 Task: Select type "Relocation".
Action: Mouse moved to (774, 102)
Screenshot: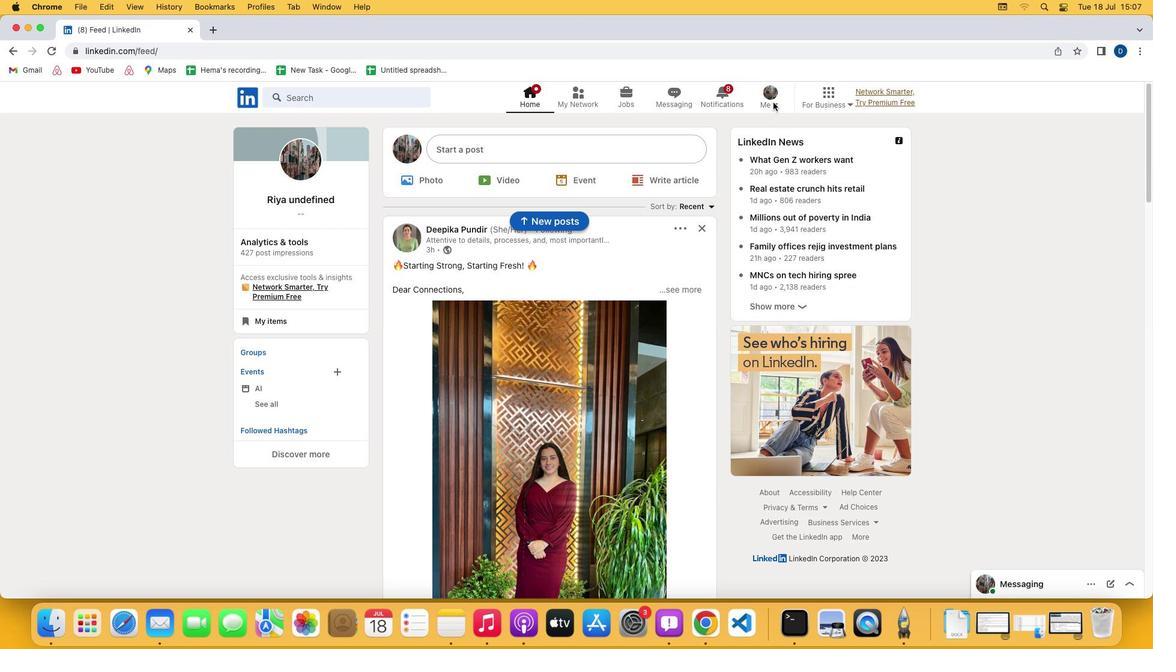 
Action: Mouse pressed left at (774, 102)
Screenshot: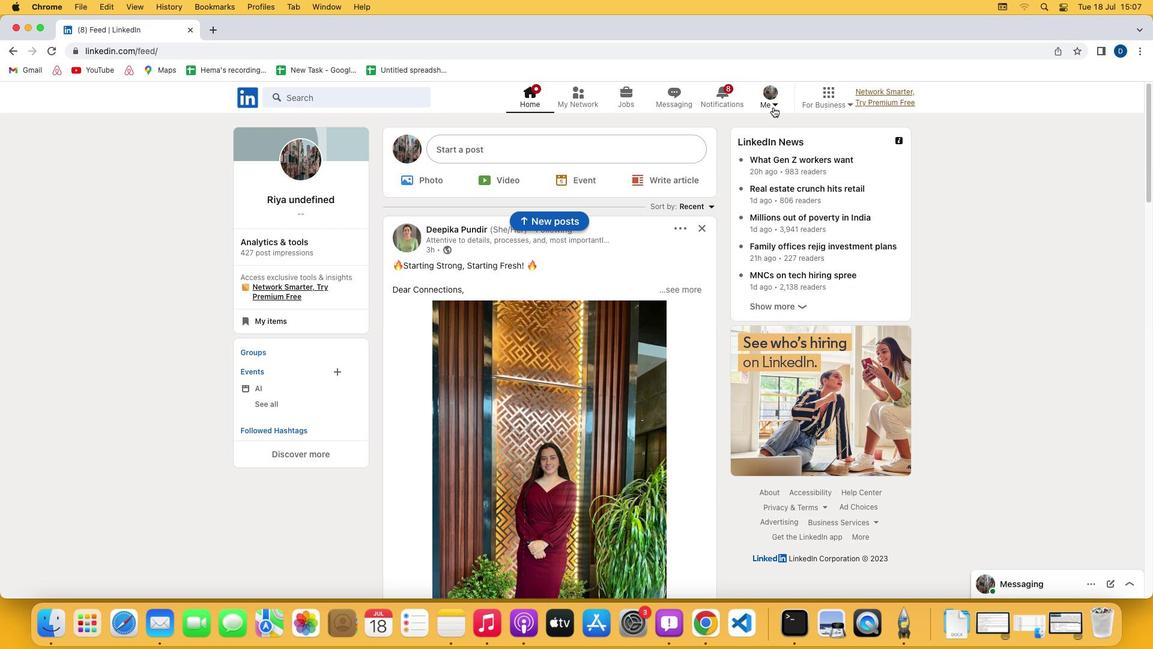
Action: Mouse moved to (774, 101)
Screenshot: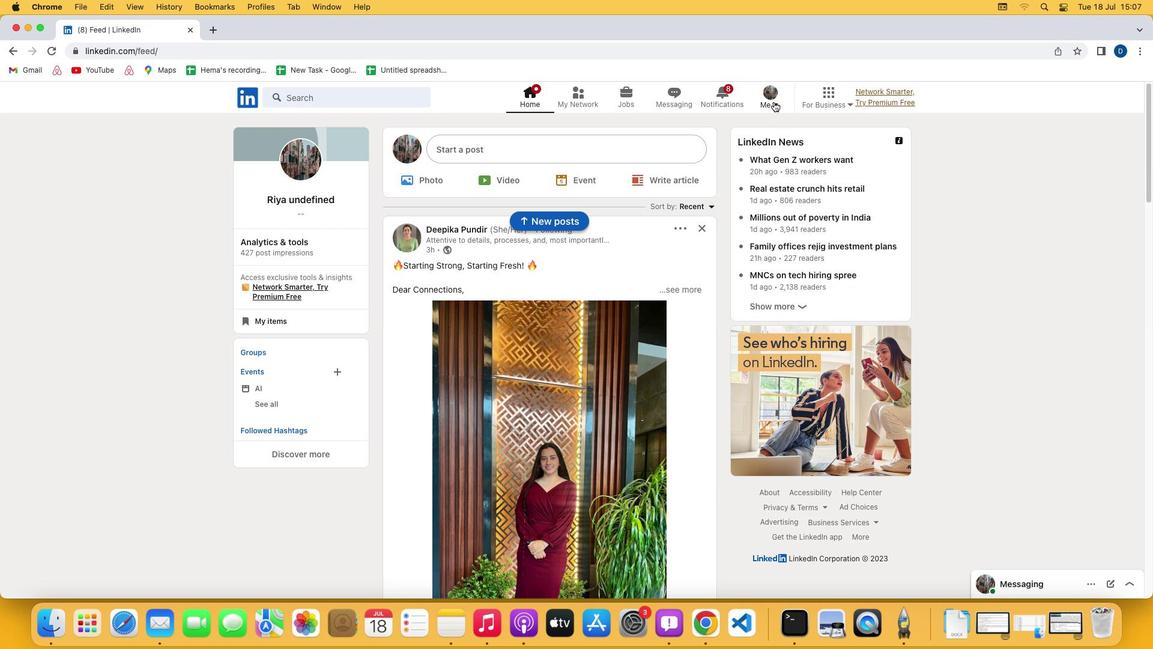 
Action: Mouse pressed left at (774, 101)
Screenshot: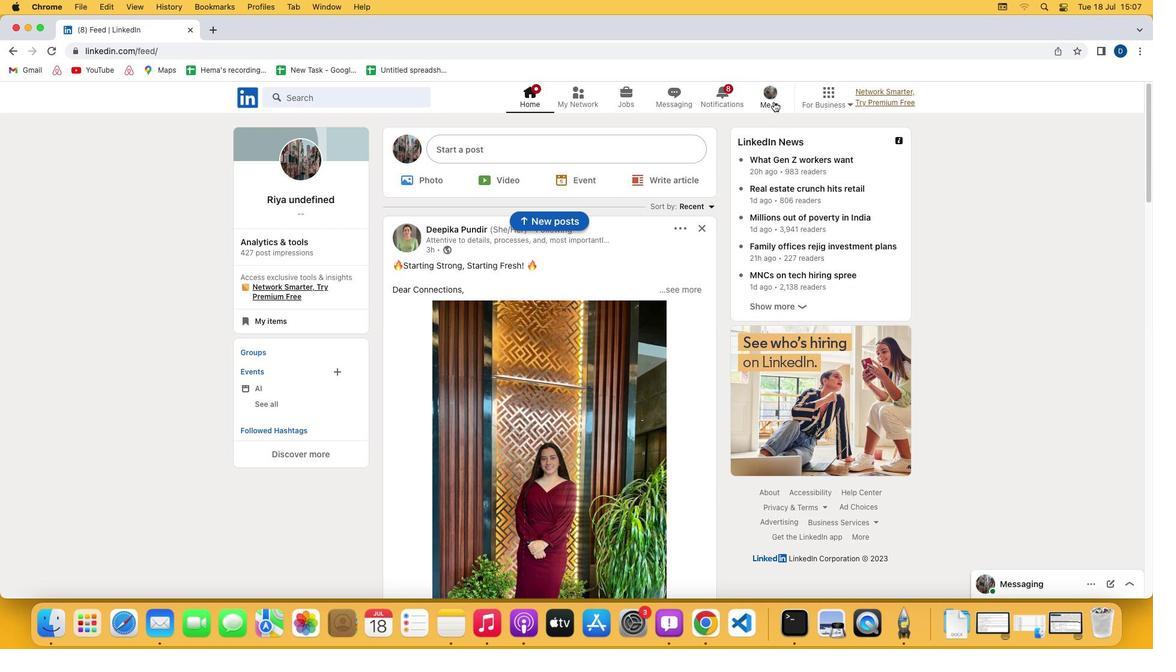 
Action: Mouse moved to (720, 168)
Screenshot: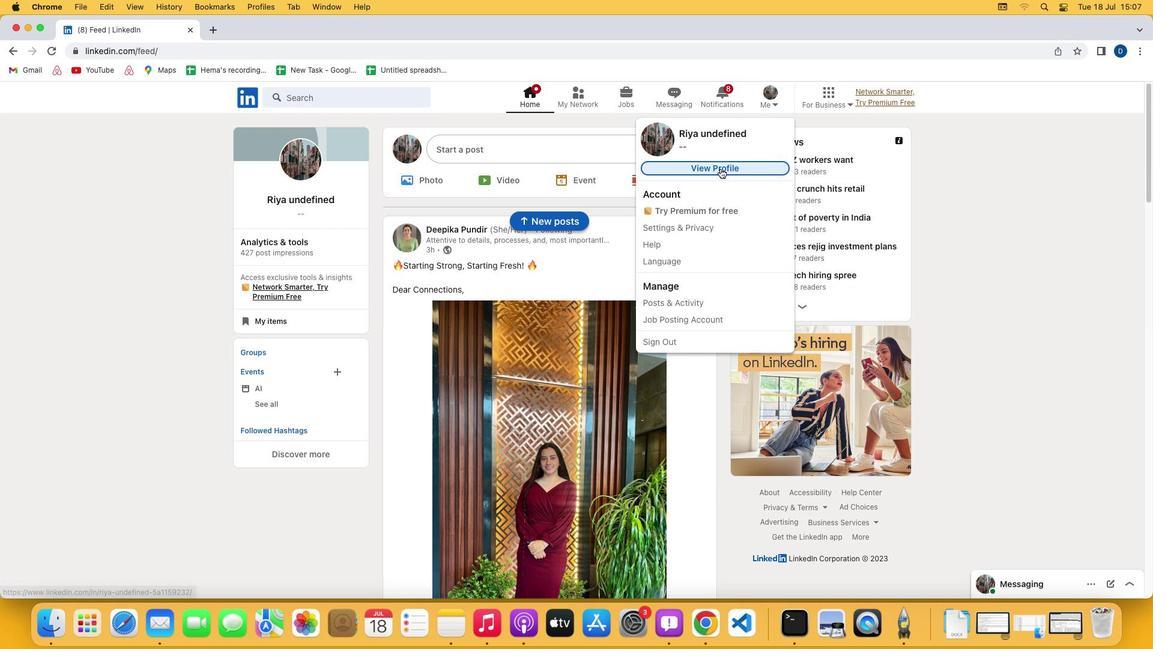 
Action: Mouse pressed left at (720, 168)
Screenshot: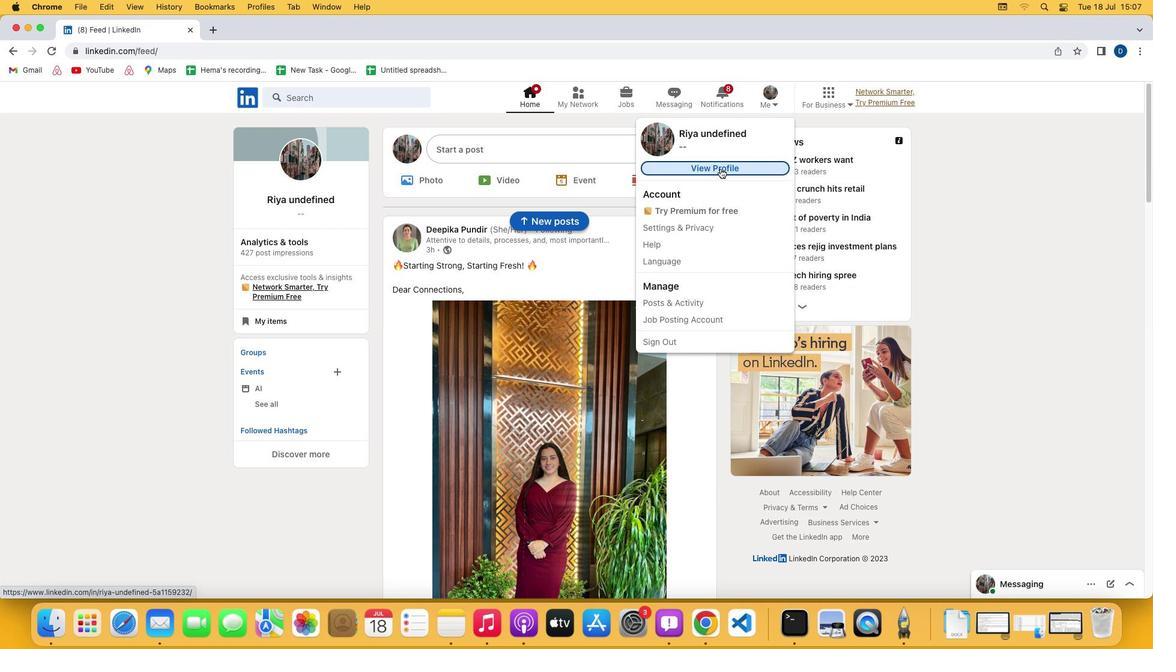 
Action: Mouse moved to (356, 402)
Screenshot: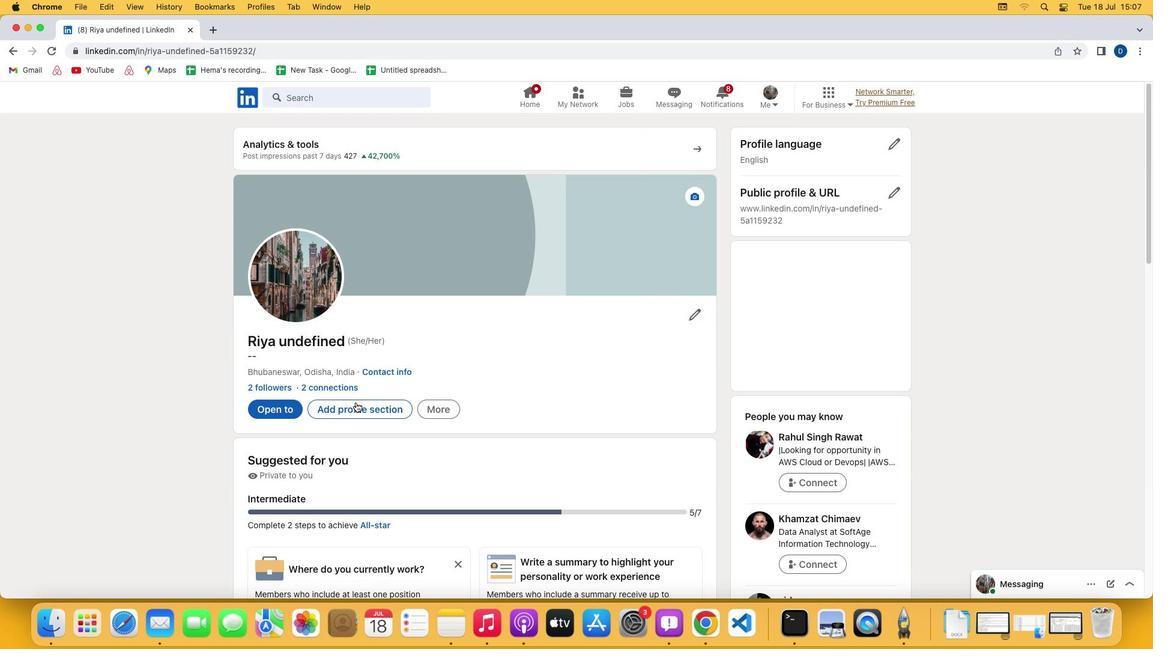 
Action: Mouse pressed left at (356, 402)
Screenshot: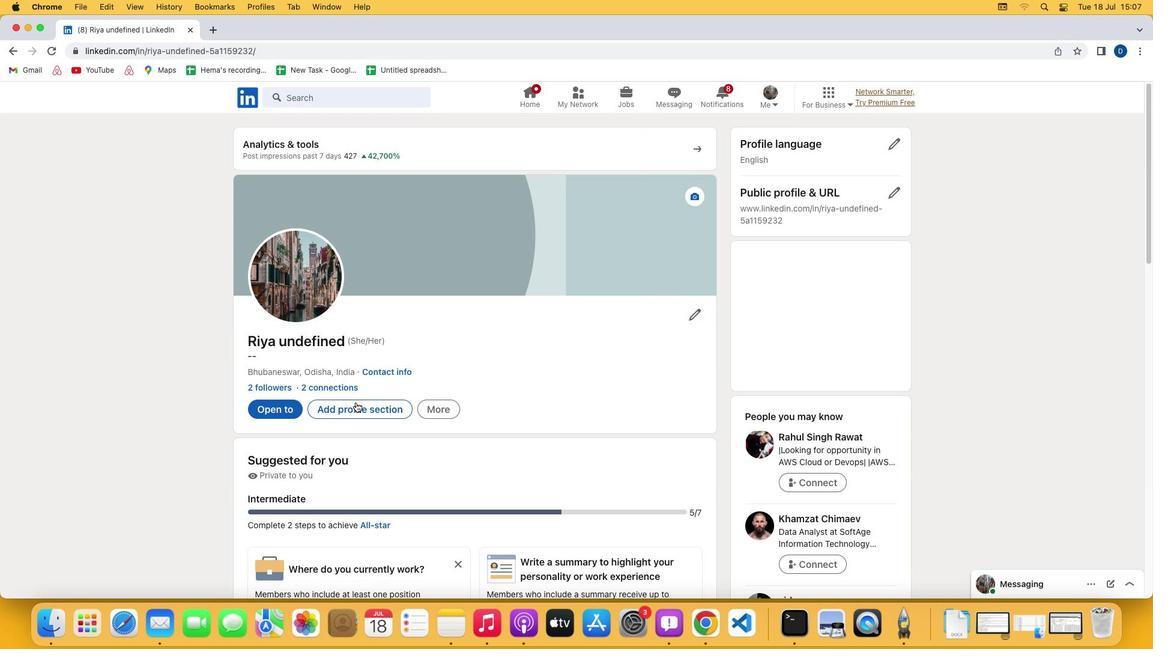 
Action: Mouse moved to (455, 296)
Screenshot: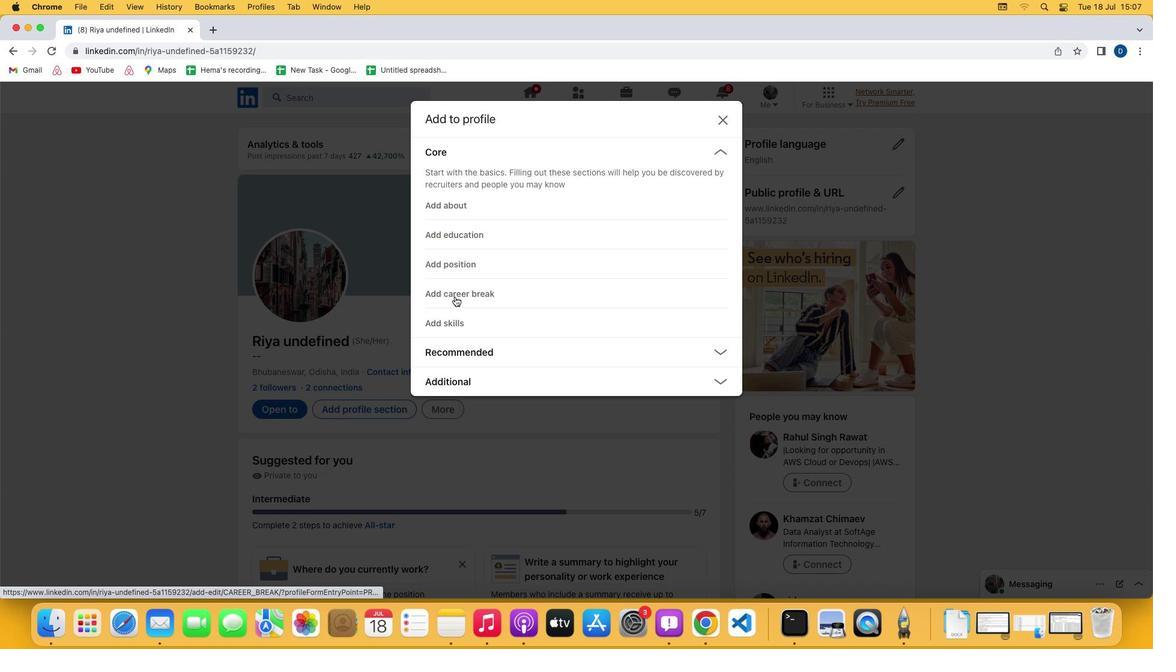 
Action: Mouse pressed left at (455, 296)
Screenshot: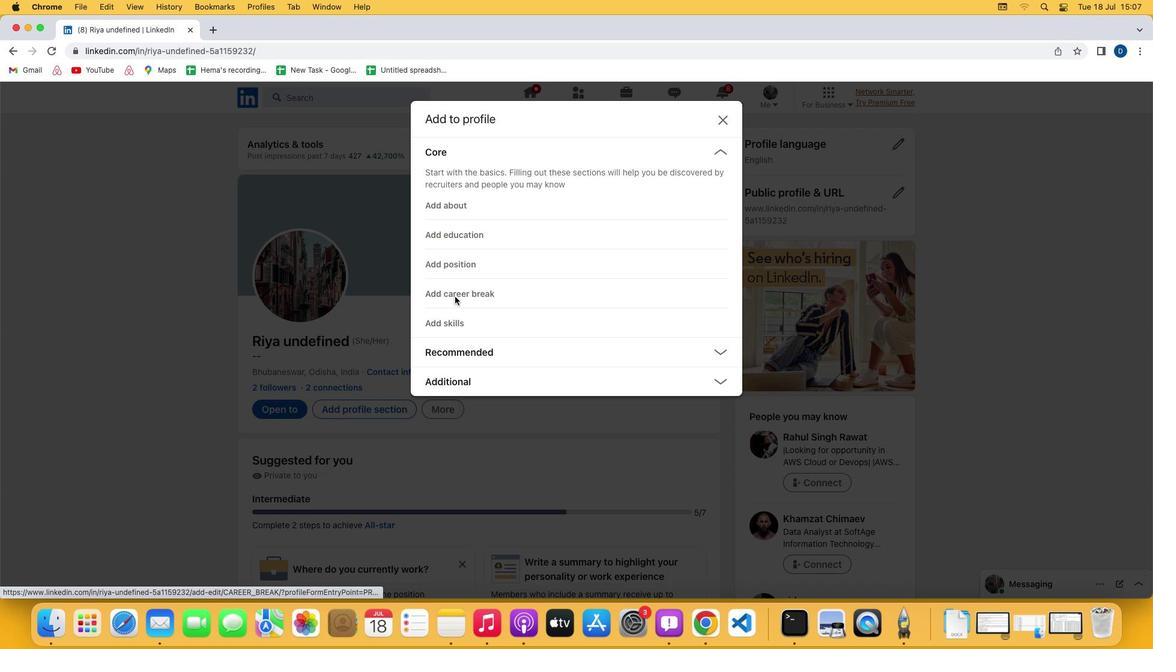 
Action: Mouse moved to (475, 232)
Screenshot: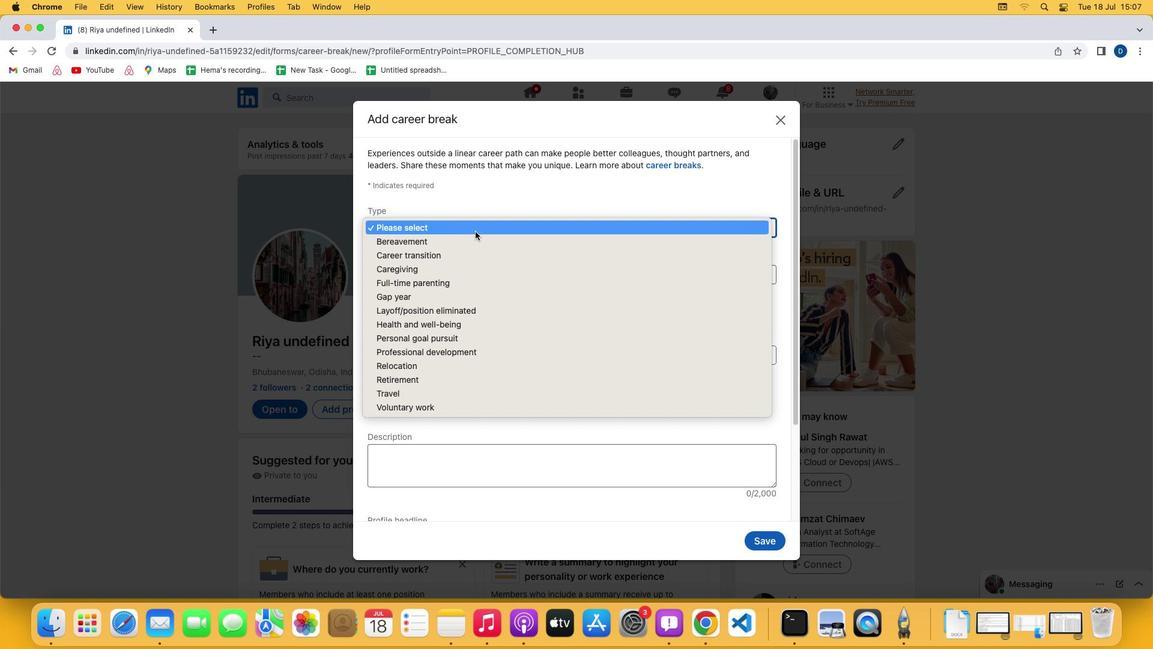 
Action: Mouse pressed left at (475, 232)
Screenshot: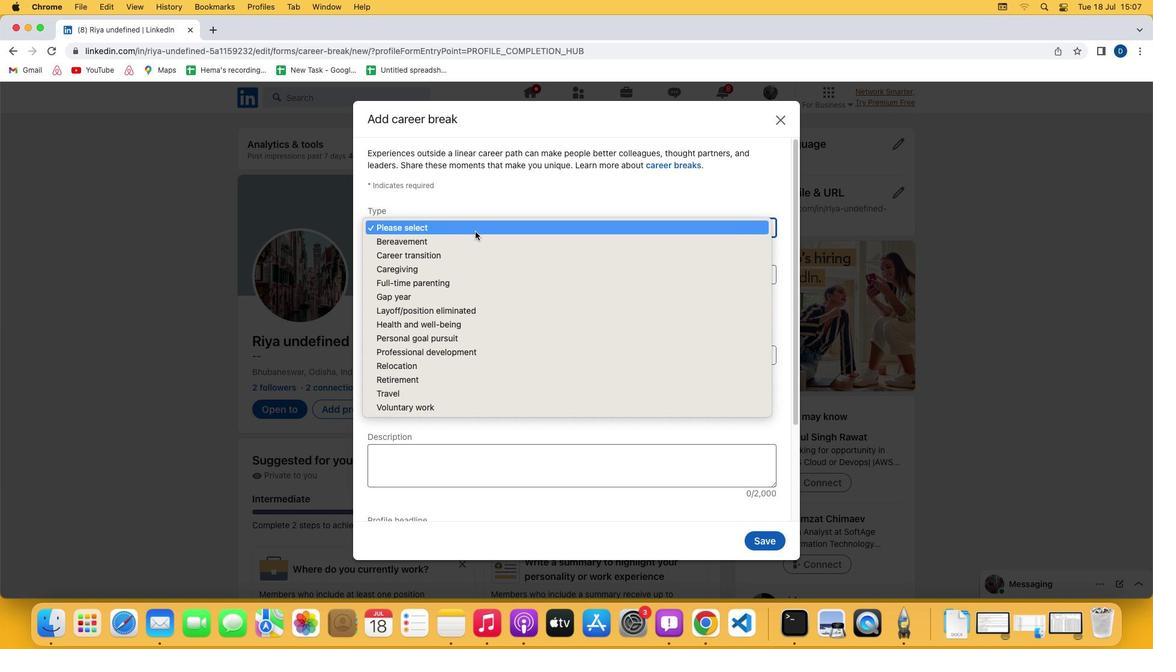 
Action: Mouse moved to (446, 366)
Screenshot: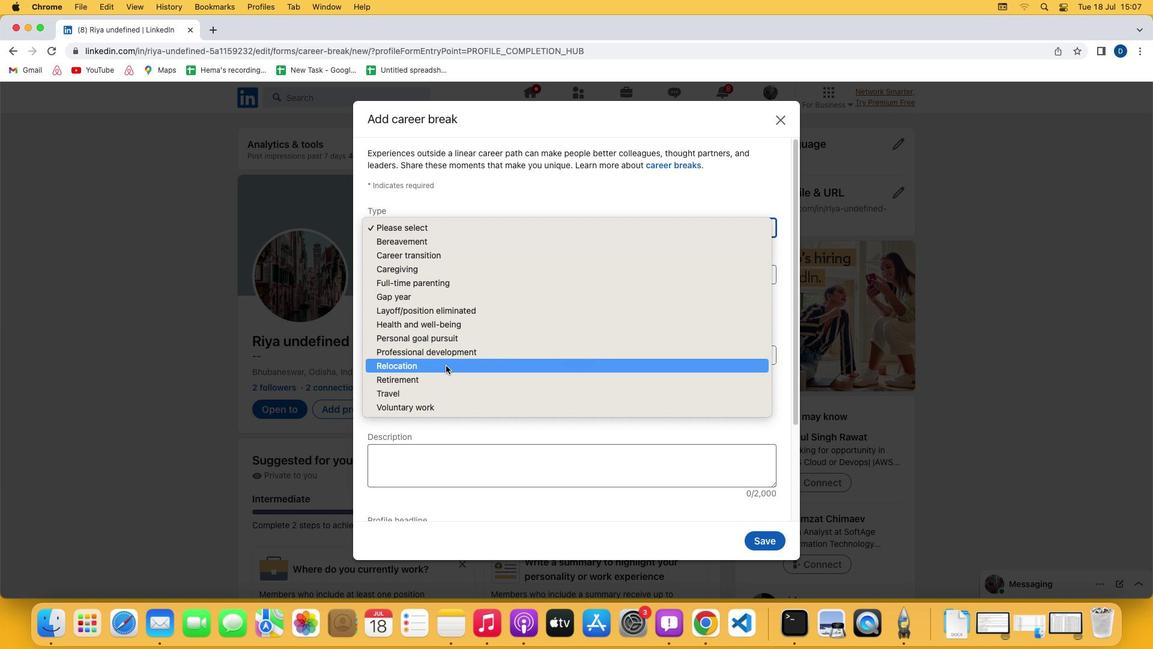 
Action: Mouse pressed left at (446, 366)
Screenshot: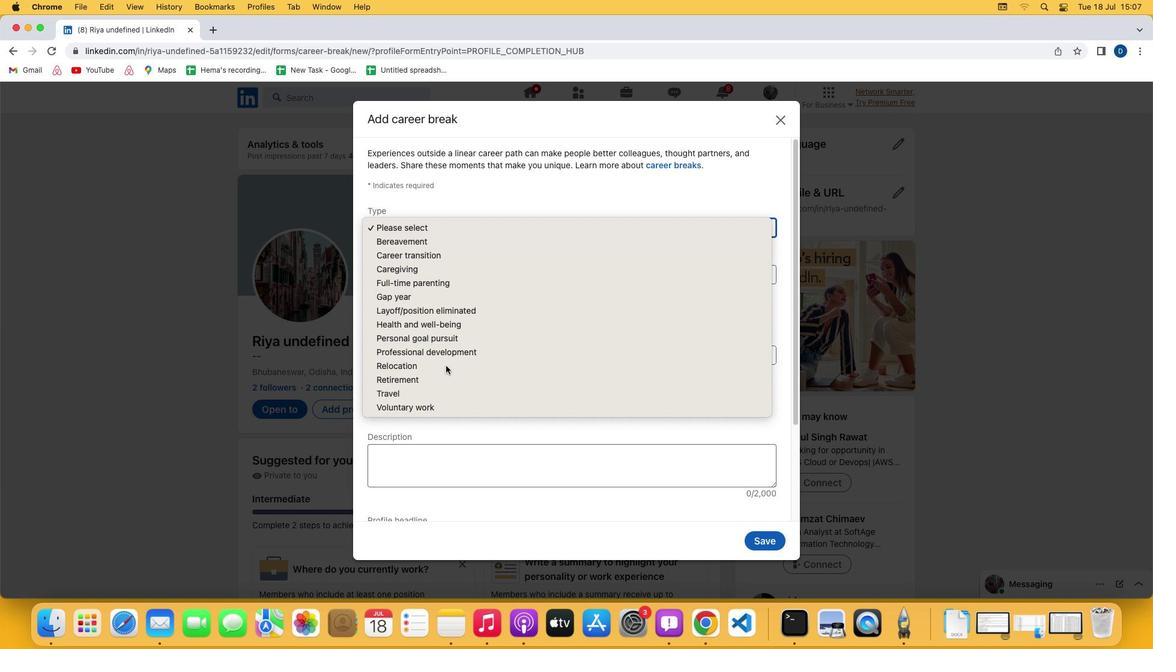 
